 Task: Create an event for the leadership development program.
Action: Mouse moved to (99, 119)
Screenshot: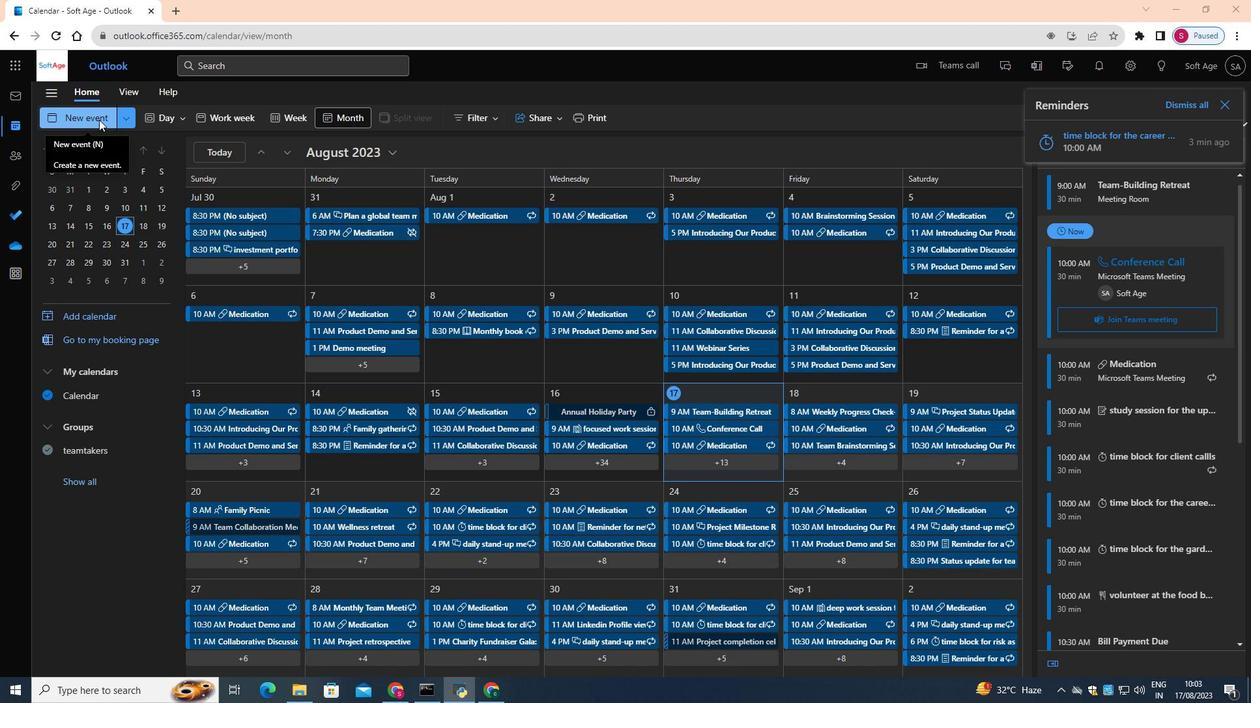 
Action: Mouse pressed left at (99, 119)
Screenshot: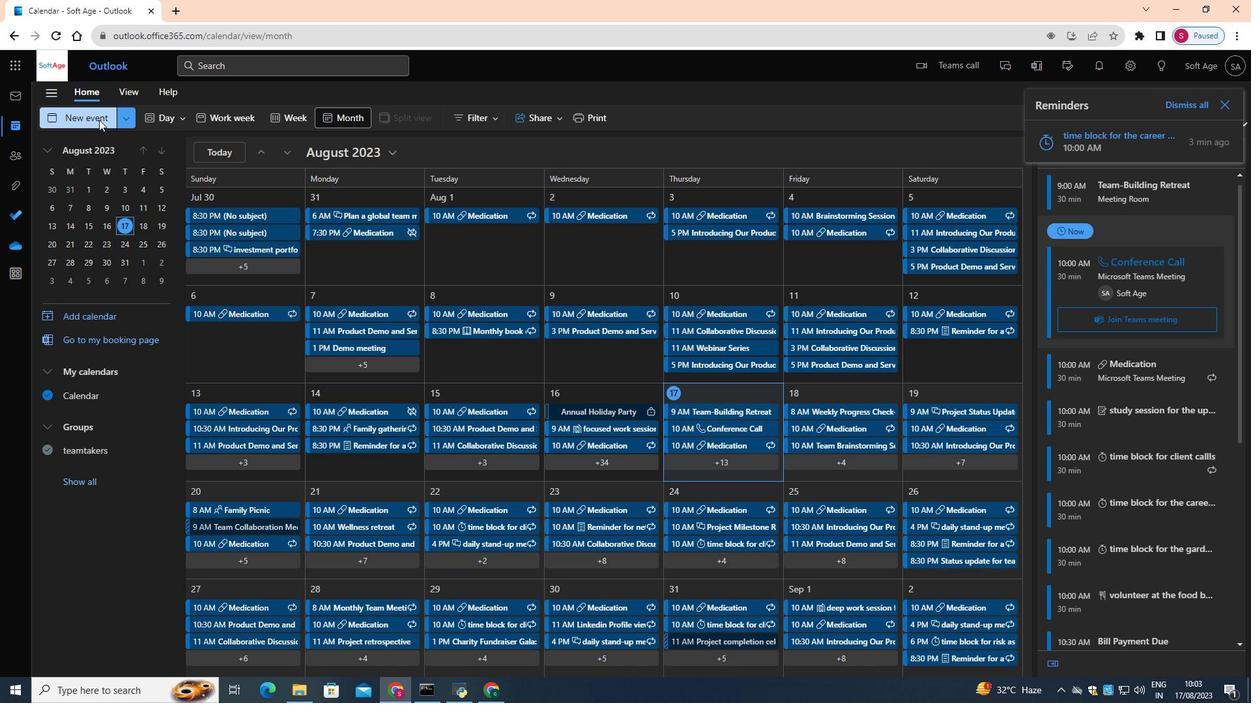 
Action: Mouse moved to (394, 193)
Screenshot: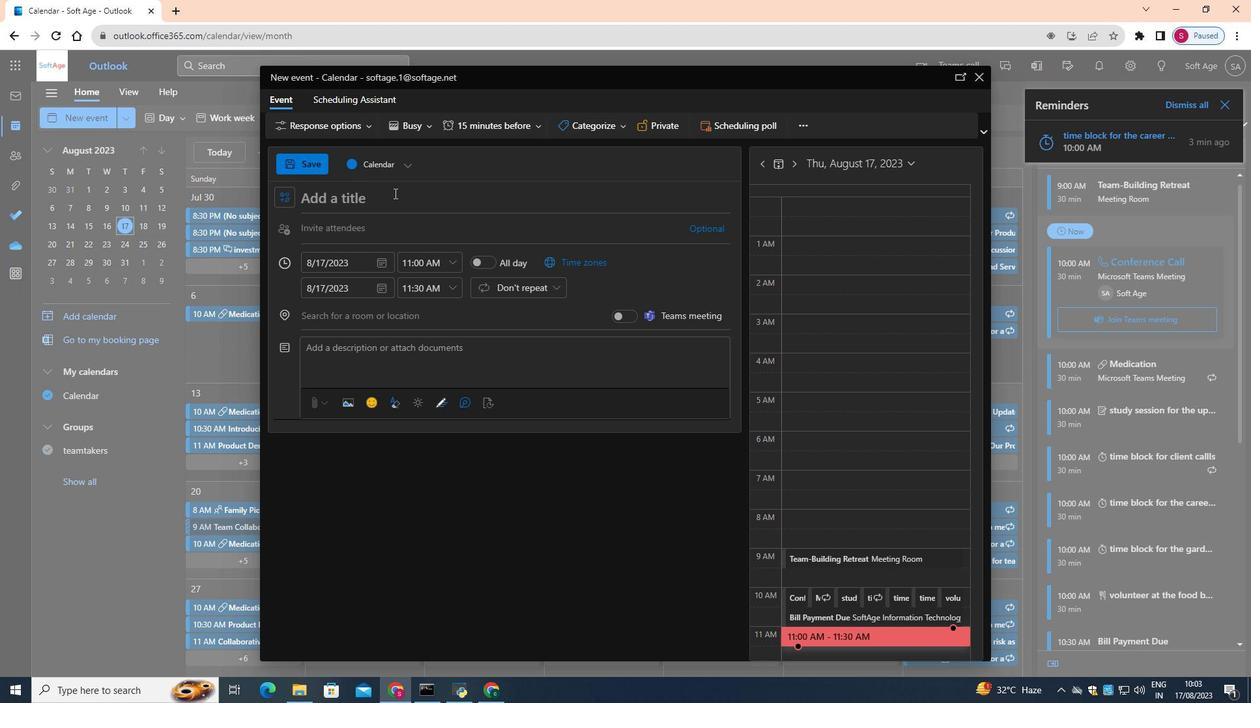 
Action: Mouse pressed left at (394, 193)
Screenshot: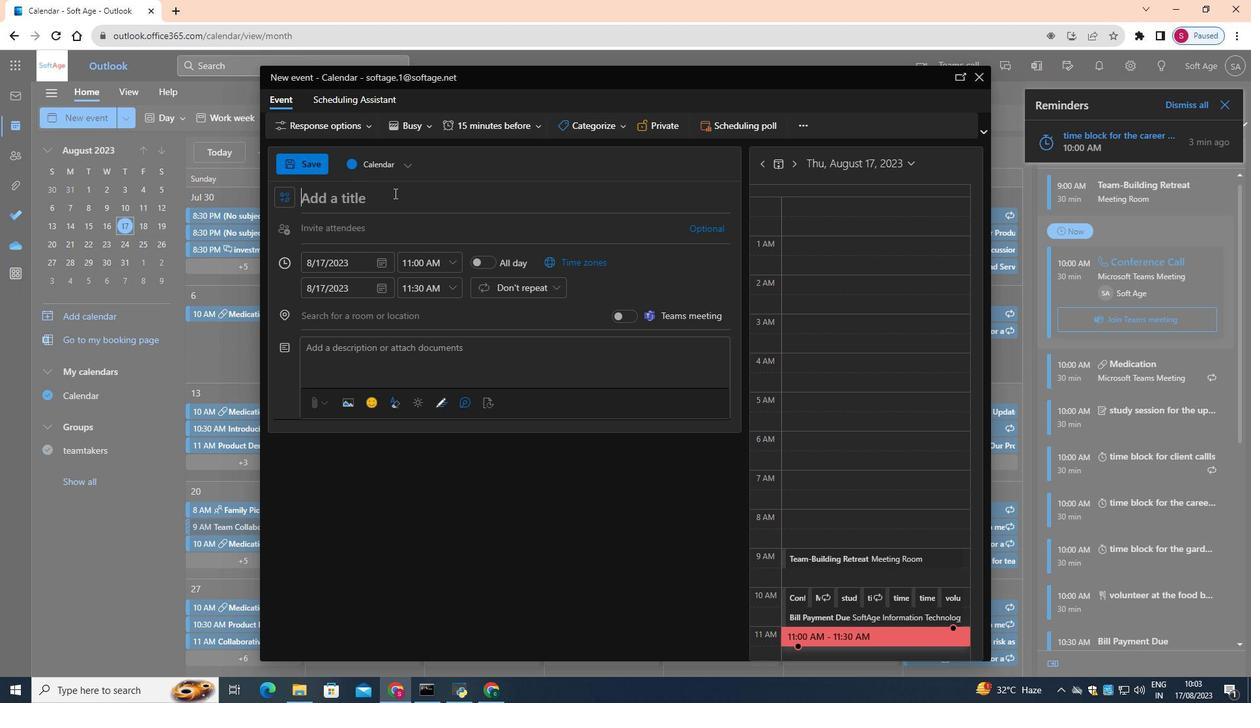 
Action: Key pressed <Key.shift>leadership<Key.space>development<Key.space>program.
Screenshot: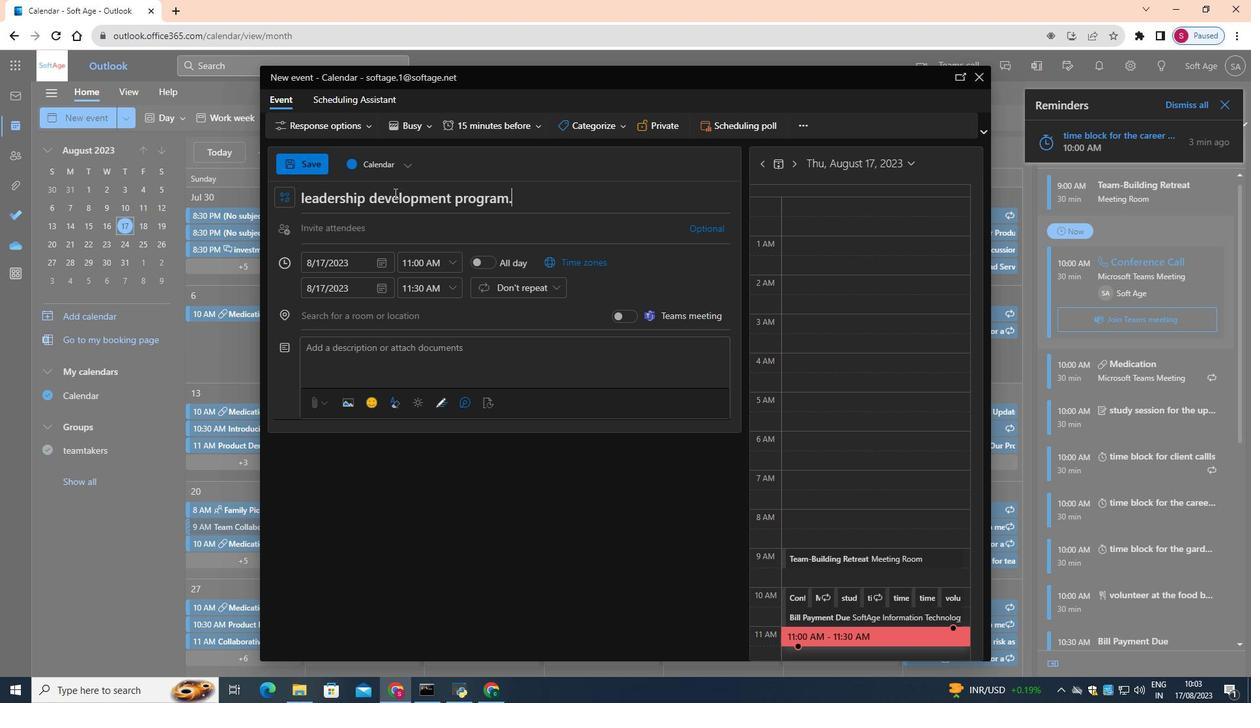 
Action: Mouse moved to (387, 261)
Screenshot: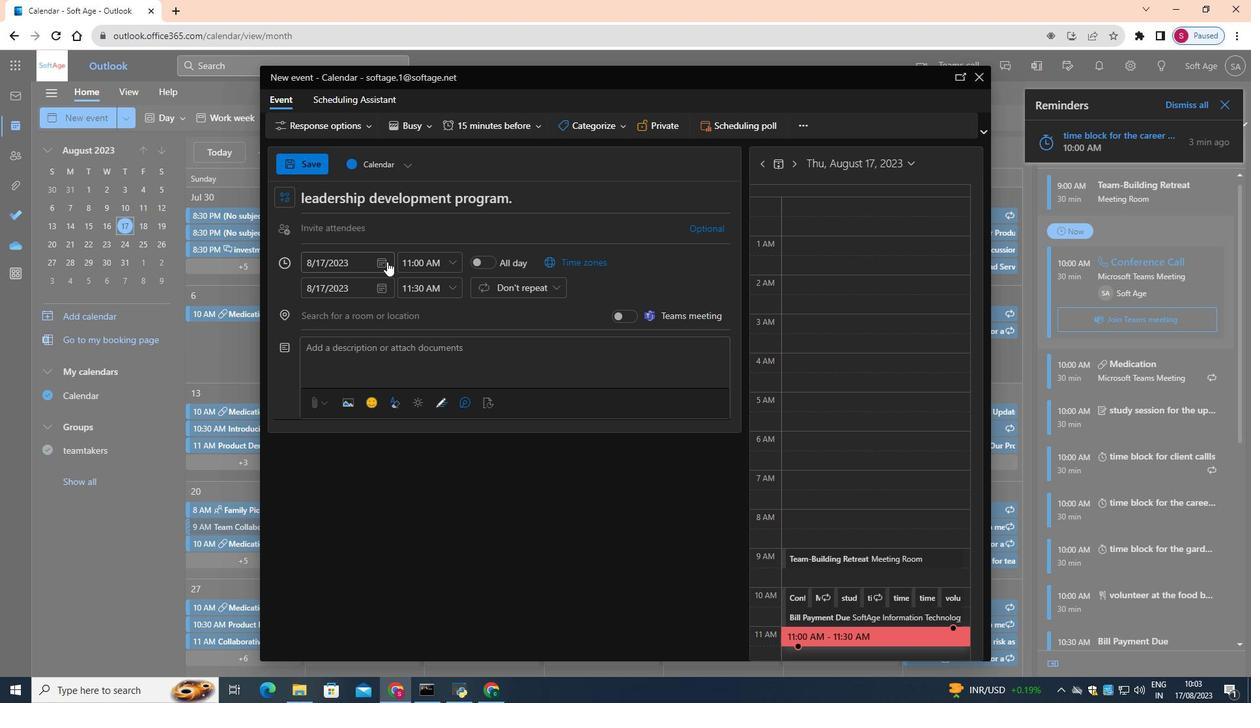 
Action: Mouse pressed left at (387, 261)
Screenshot: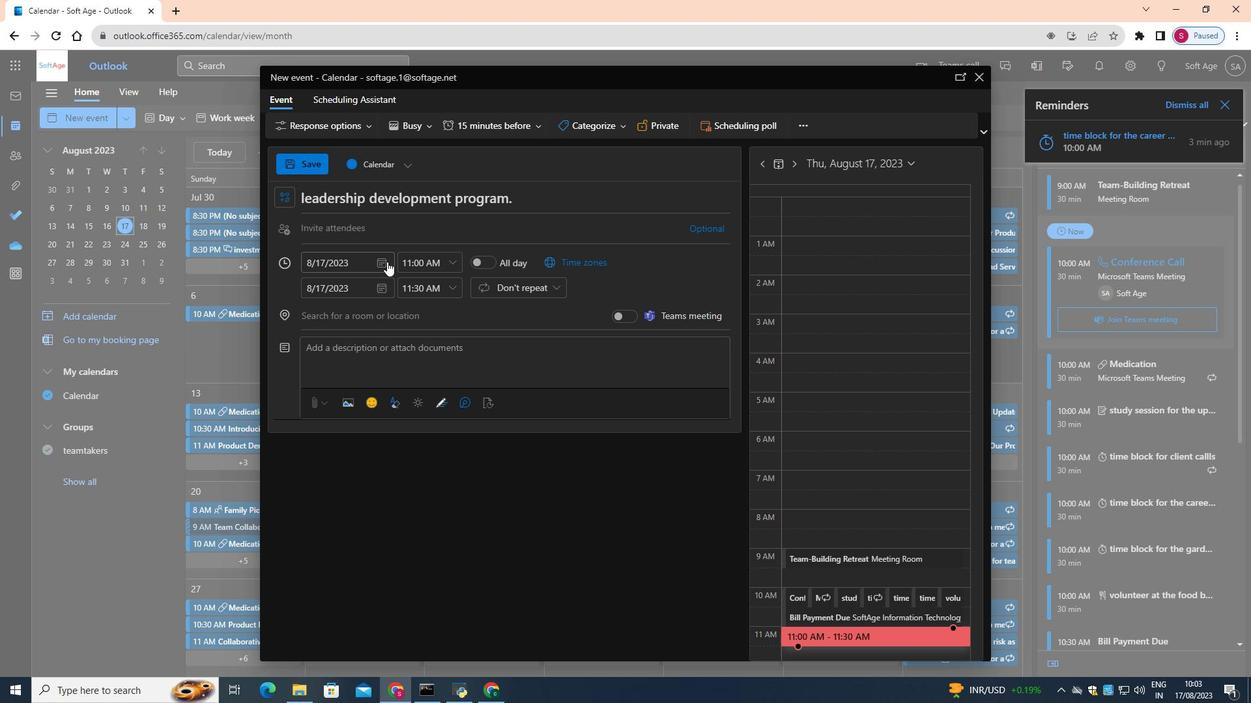 
Action: Mouse moved to (392, 385)
Screenshot: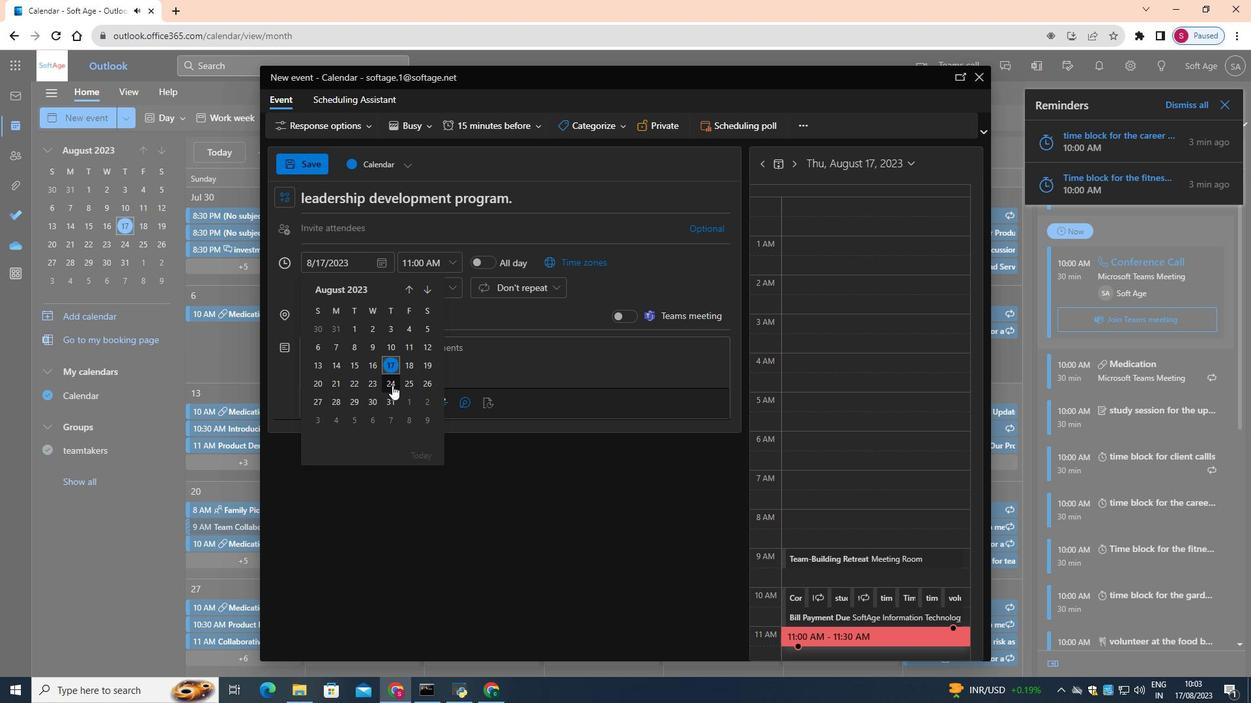 
Action: Mouse pressed left at (392, 385)
Screenshot: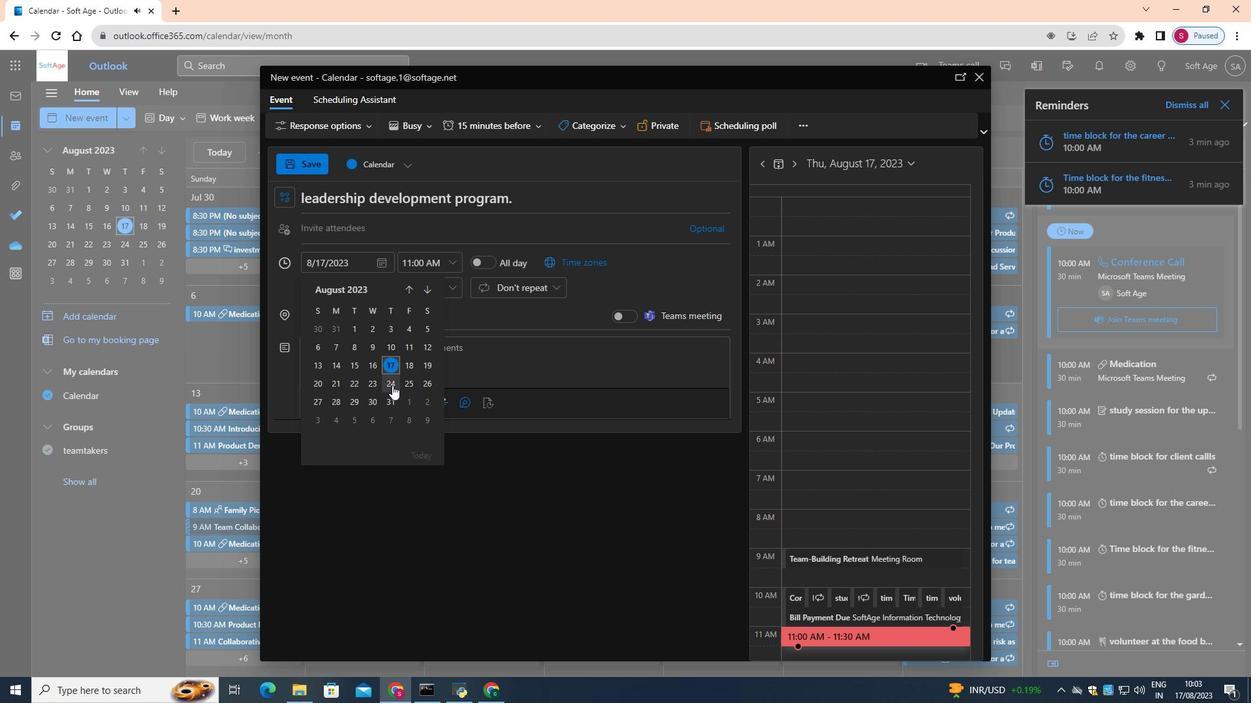 
Action: Mouse moved to (450, 263)
Screenshot: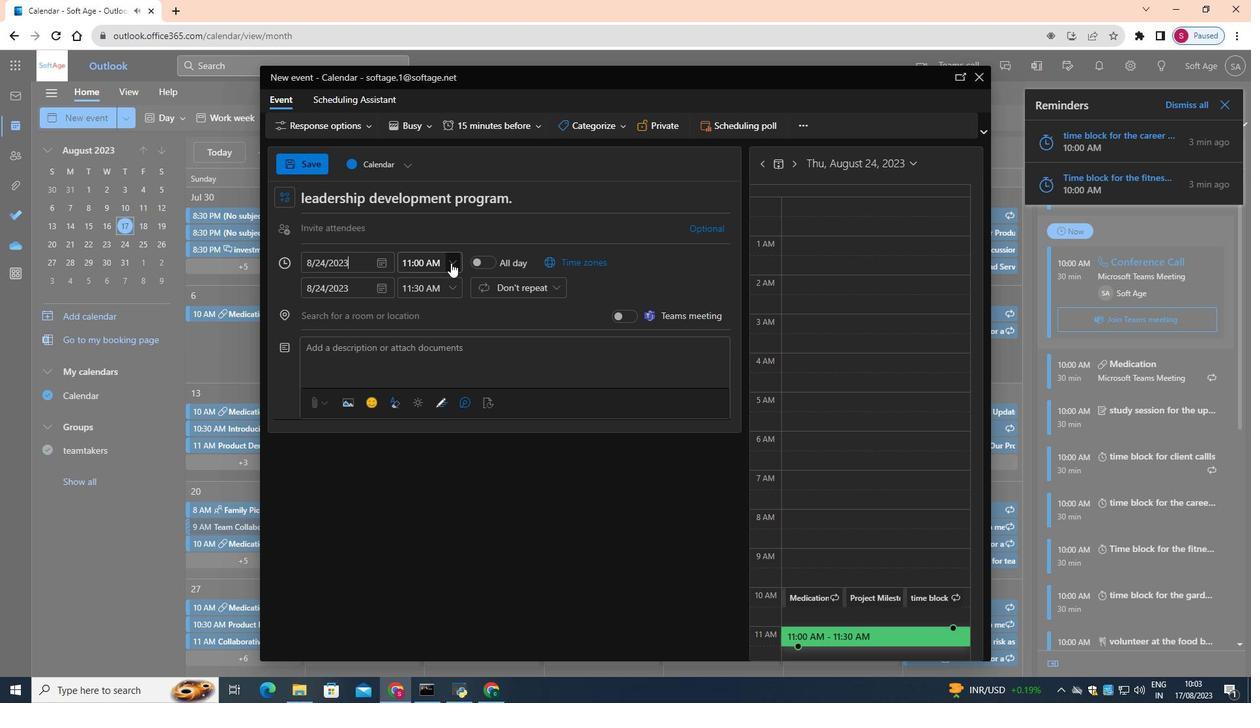 
Action: Mouse pressed left at (450, 263)
Screenshot: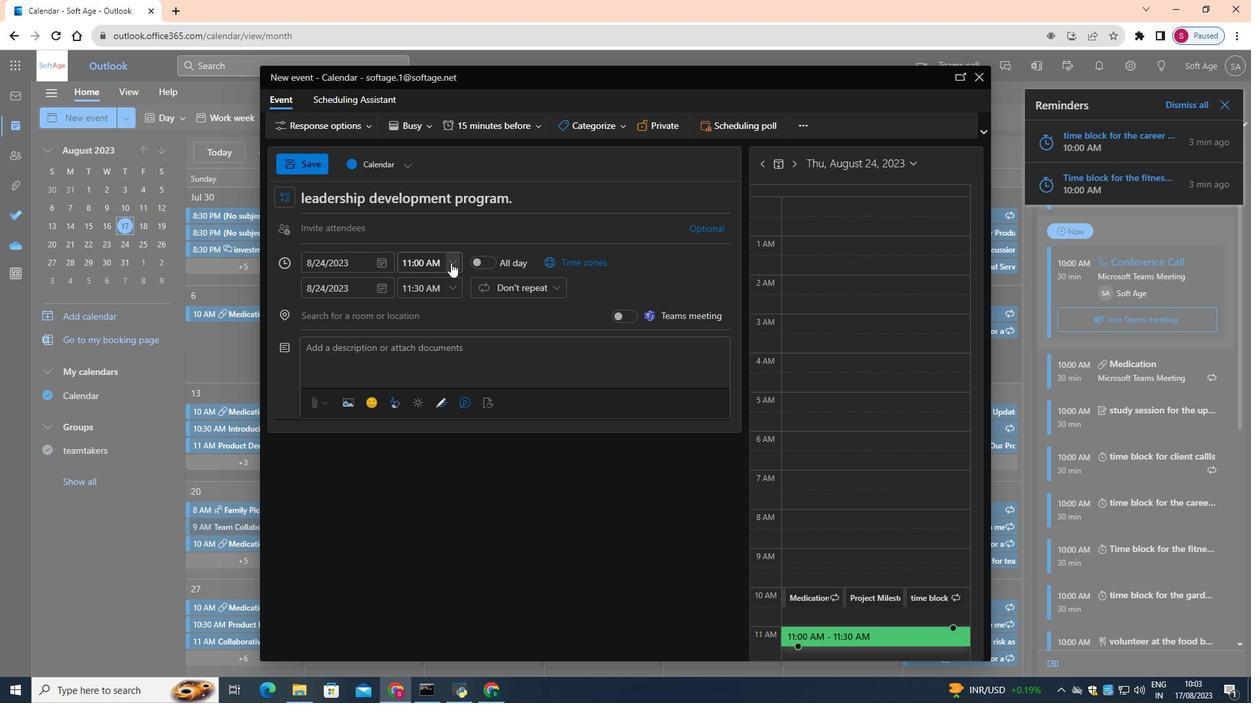 
Action: Mouse moved to (428, 326)
Screenshot: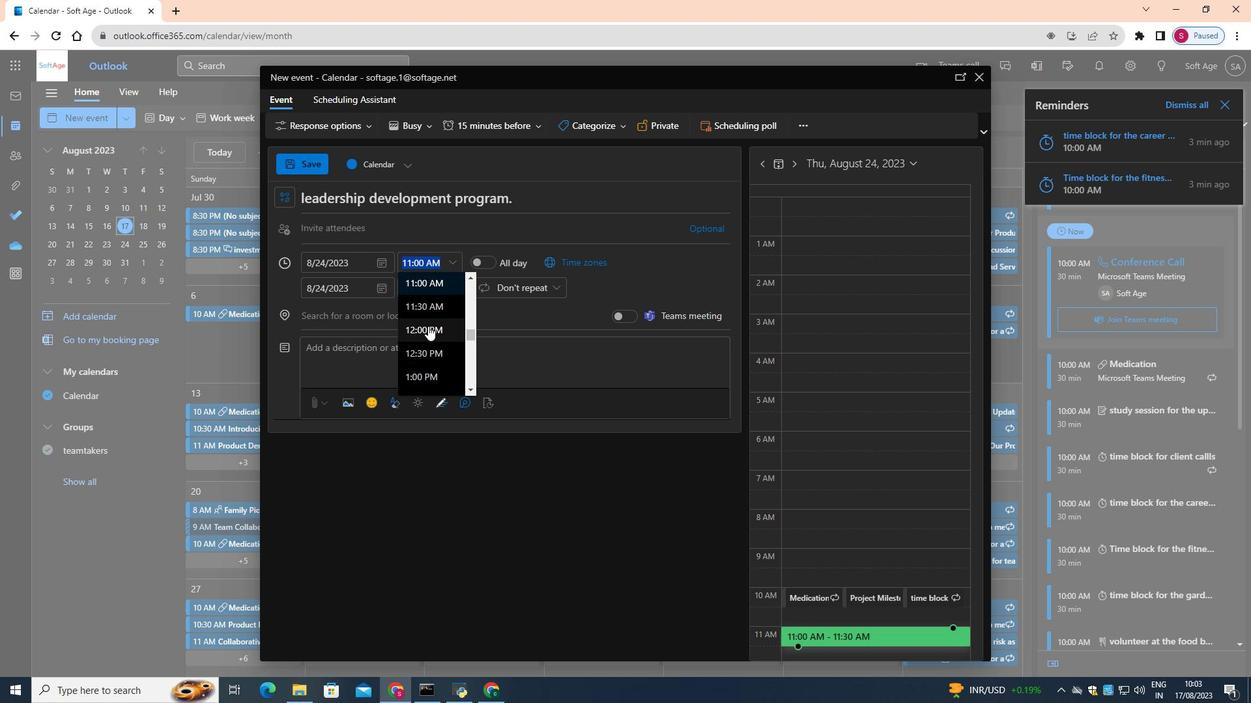 
Action: Mouse pressed left at (428, 326)
Screenshot: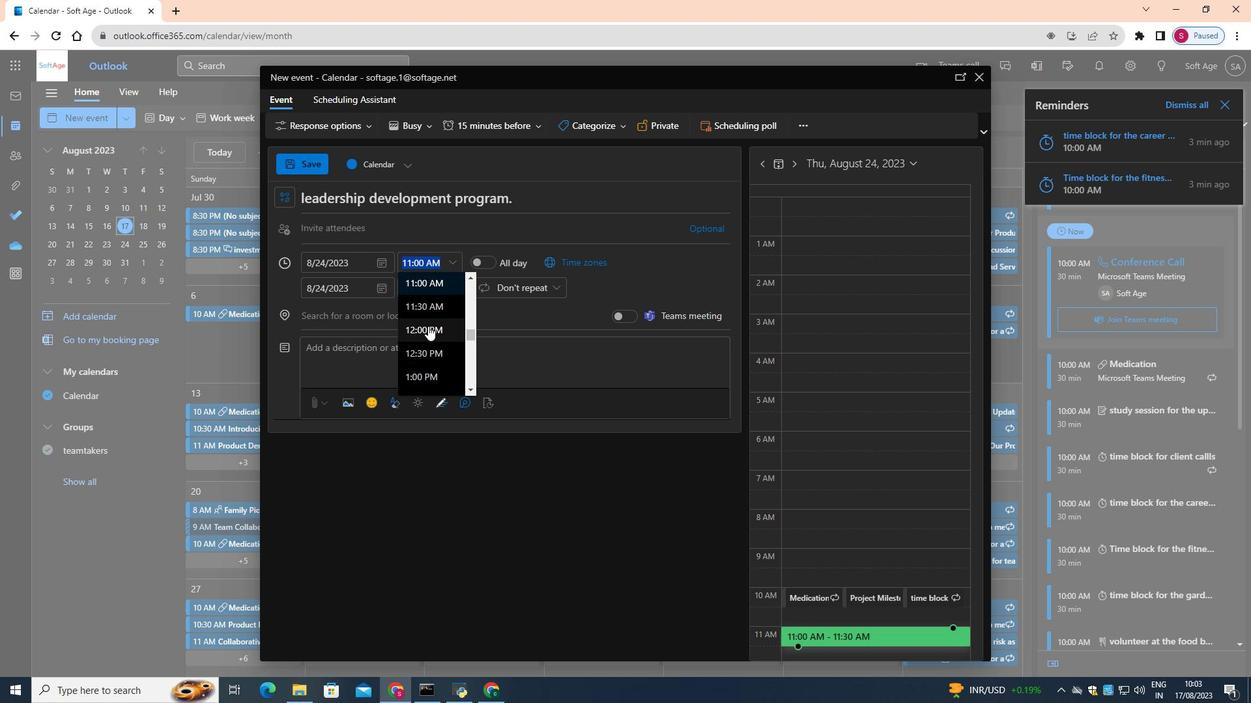 
Action: Mouse moved to (476, 349)
Screenshot: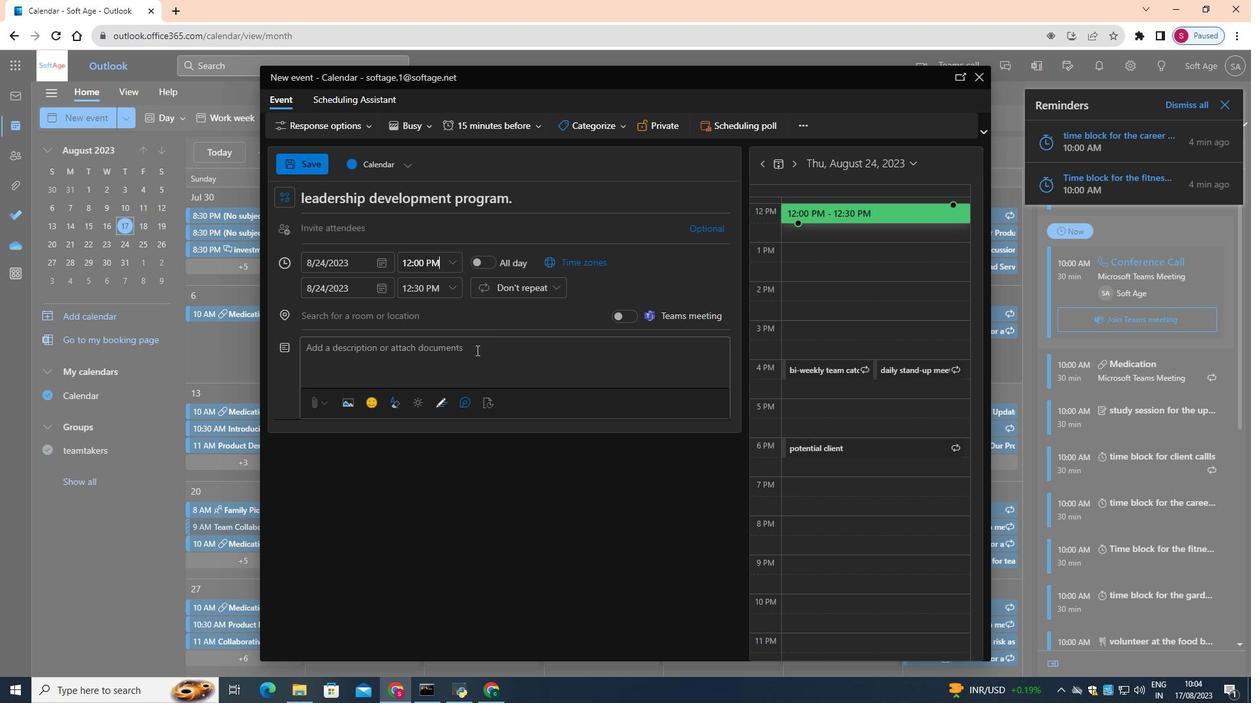
Action: Mouse pressed left at (476, 349)
Screenshot: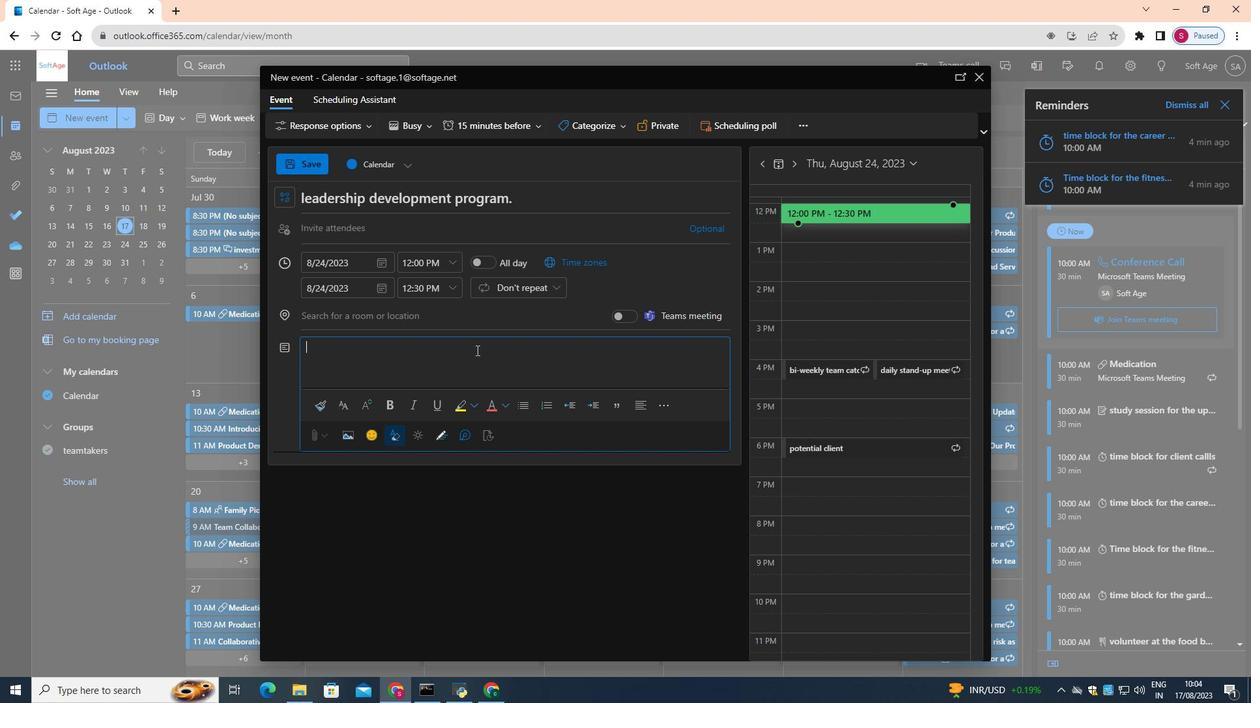 
Action: Mouse moved to (476, 350)
Screenshot: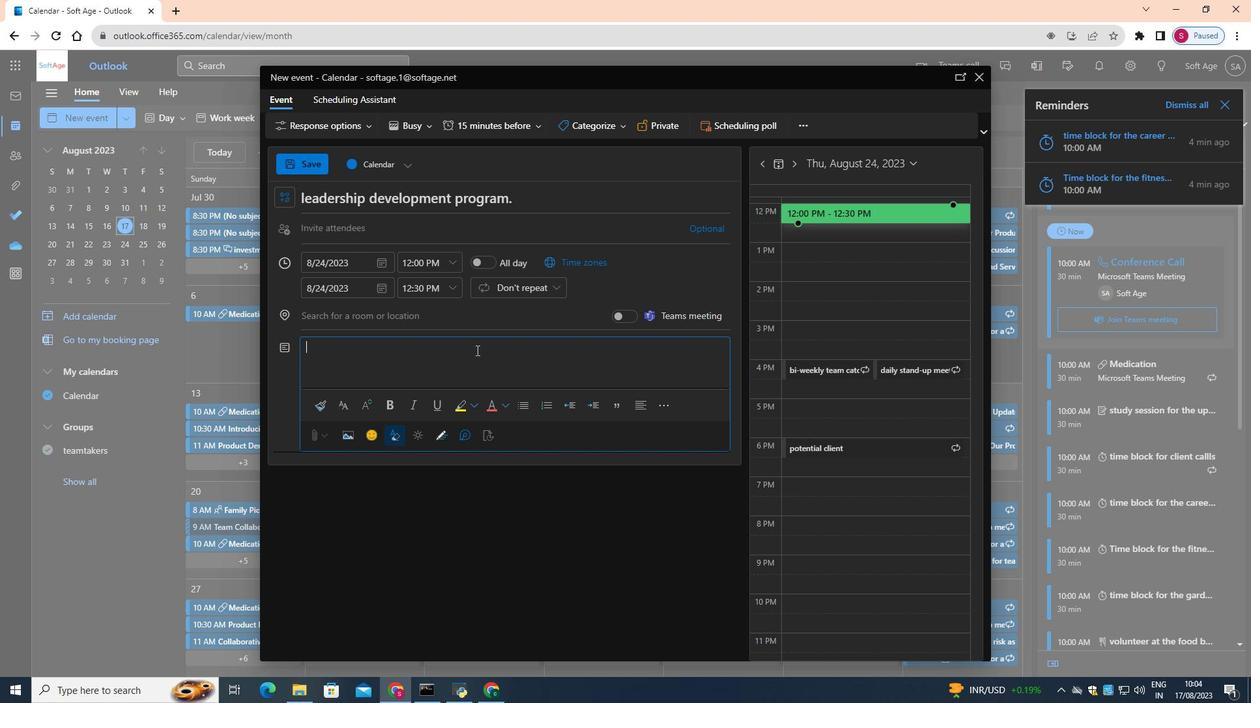 
Action: Key pressed <Key.shift><Key.shift><Key.shift>Event<Key.space>with<Key.space>powerful<Key.space>leaders<Key.space>on<Key.space>leadership<Key.space>development<Key.space>program.
Screenshot: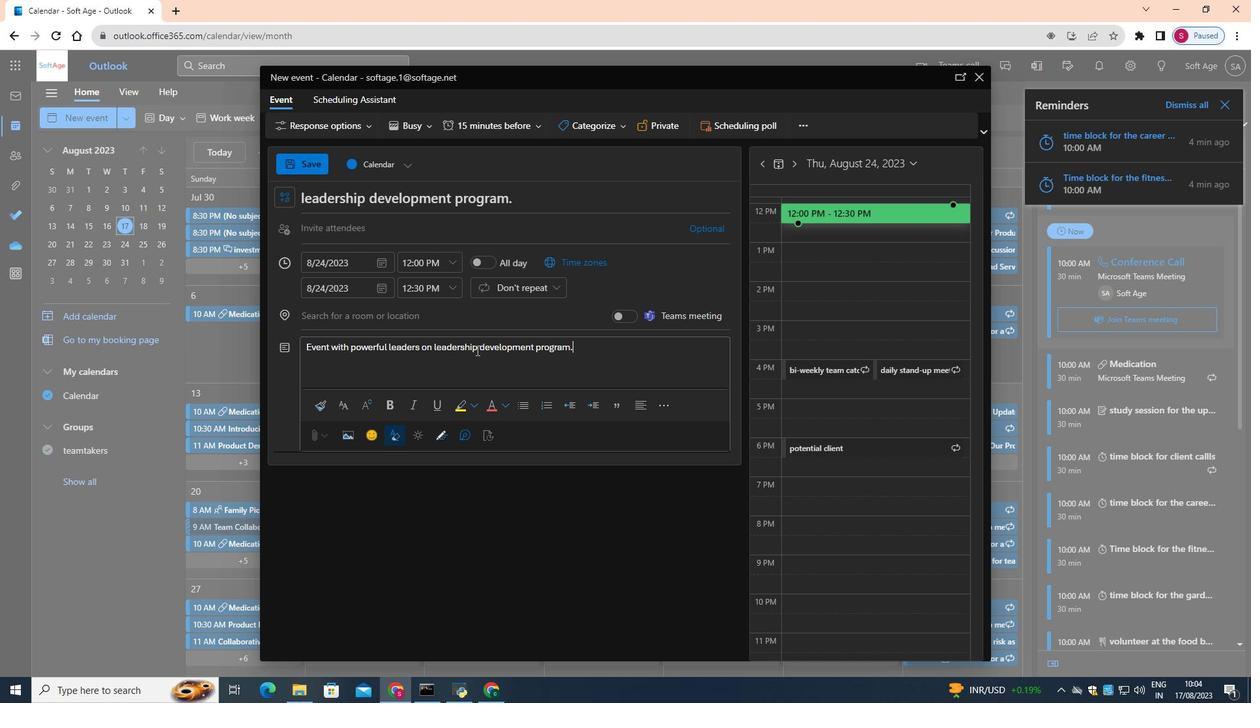 
Action: Mouse moved to (305, 166)
Screenshot: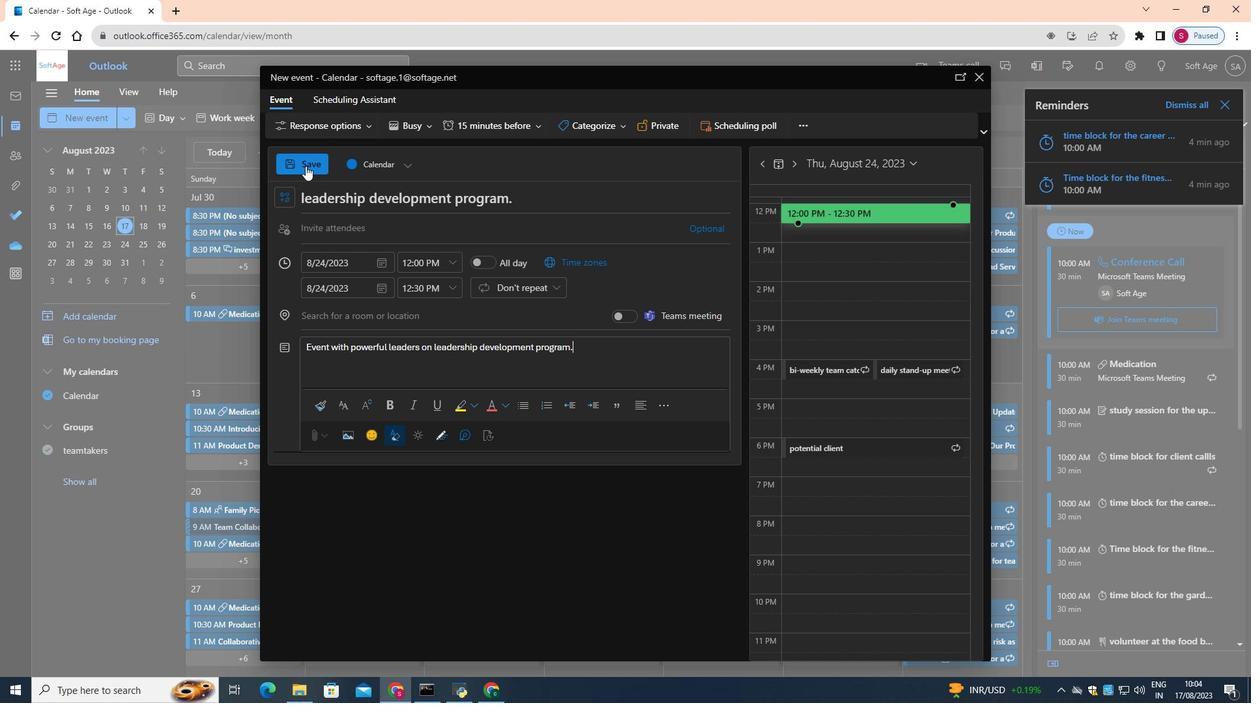 
Action: Mouse pressed left at (305, 166)
Screenshot: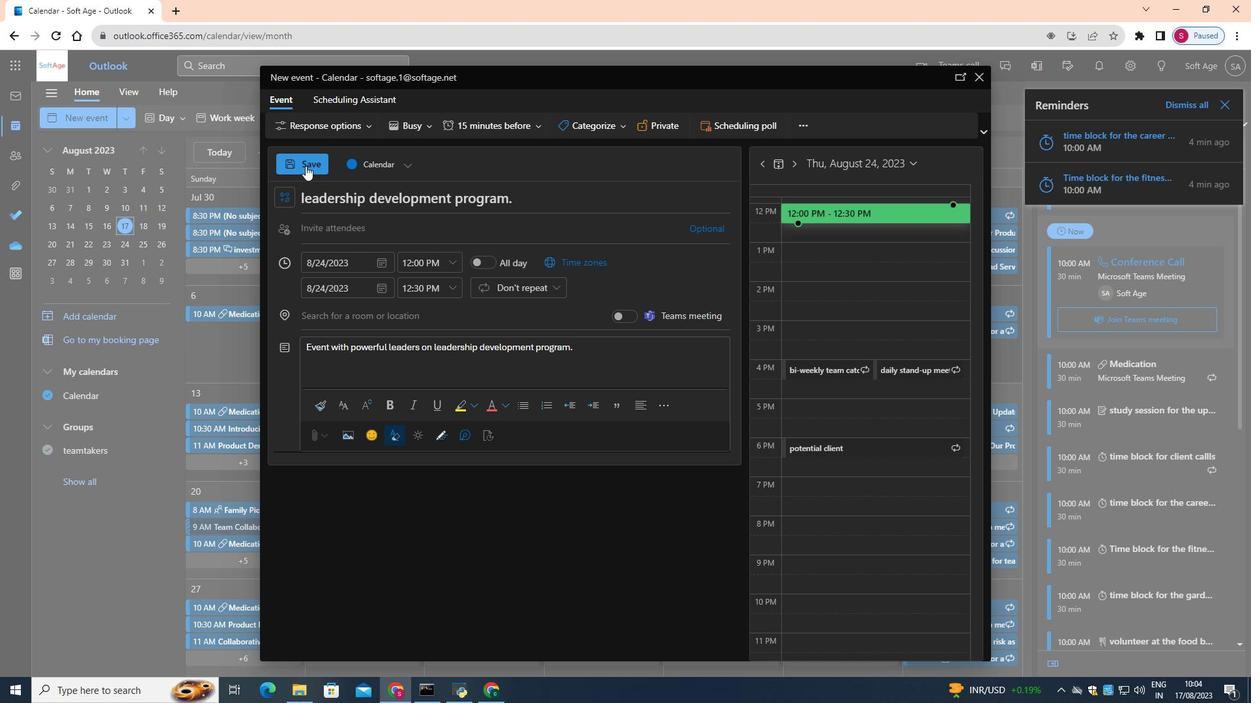 
